 Task: Change  the formatting of the data to Which is Less than 5, In conditional formating, put the option 'Green Fill with Dark Green Text. 'Save page  Excelerate Sales book
Action: Mouse moved to (77, 173)
Screenshot: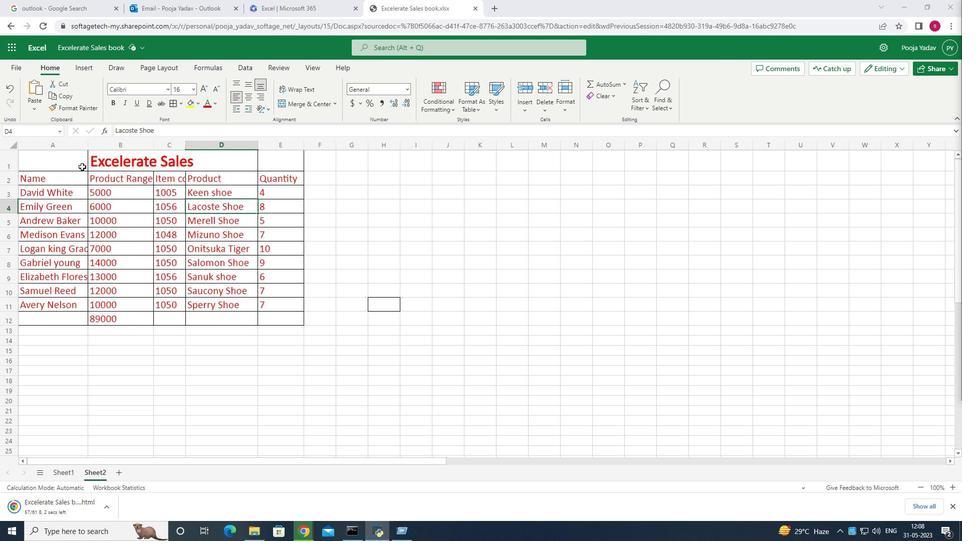 
Action: Mouse pressed left at (77, 173)
Screenshot: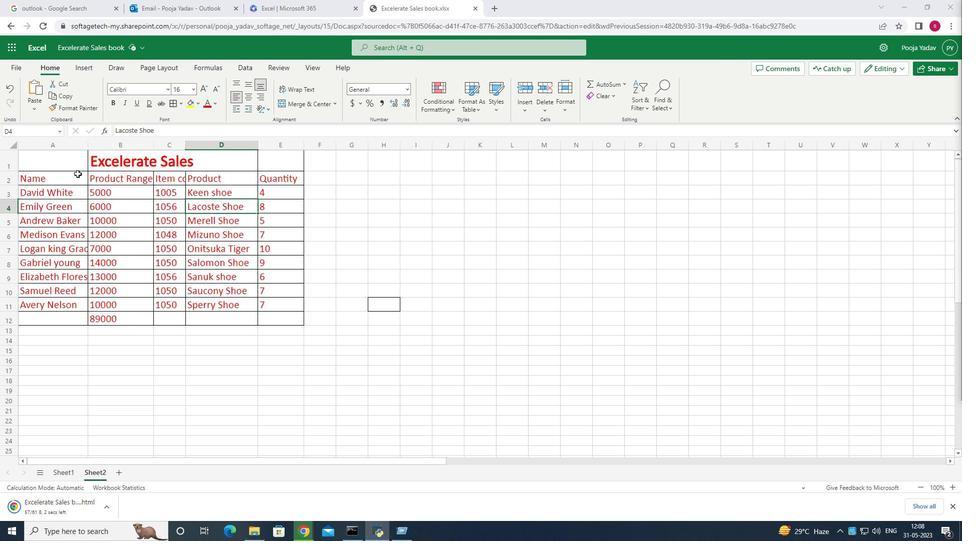 
Action: Mouse moved to (73, 168)
Screenshot: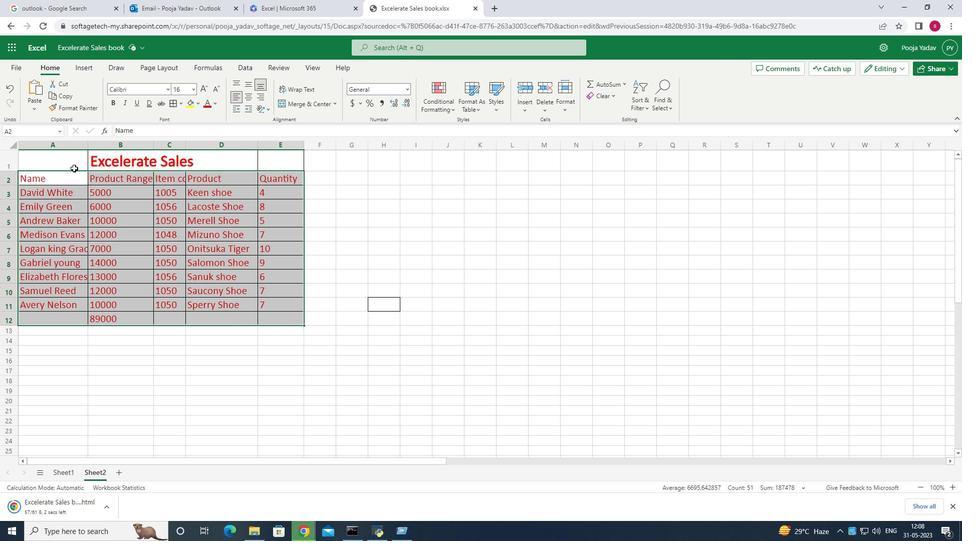 
Action: Mouse pressed left at (73, 168)
Screenshot: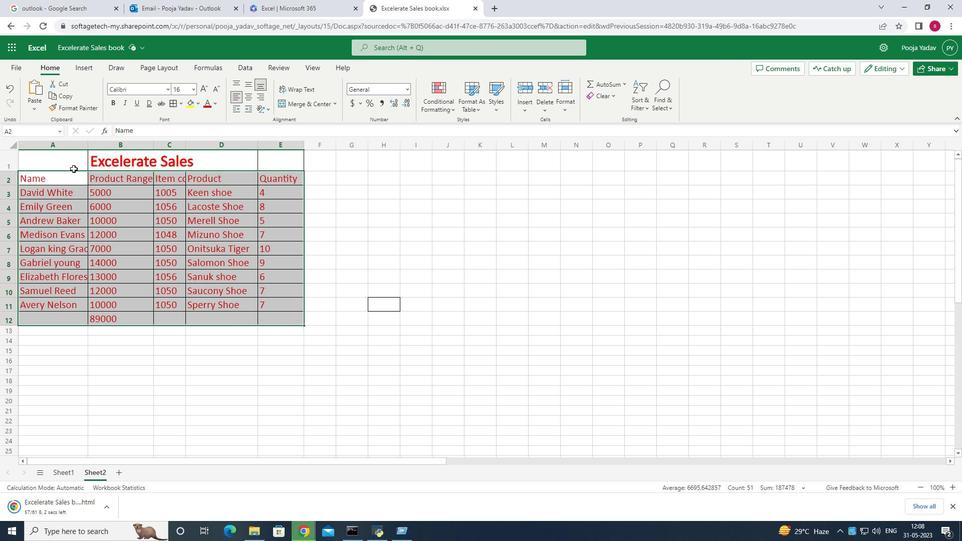 
Action: Mouse moved to (63, 166)
Screenshot: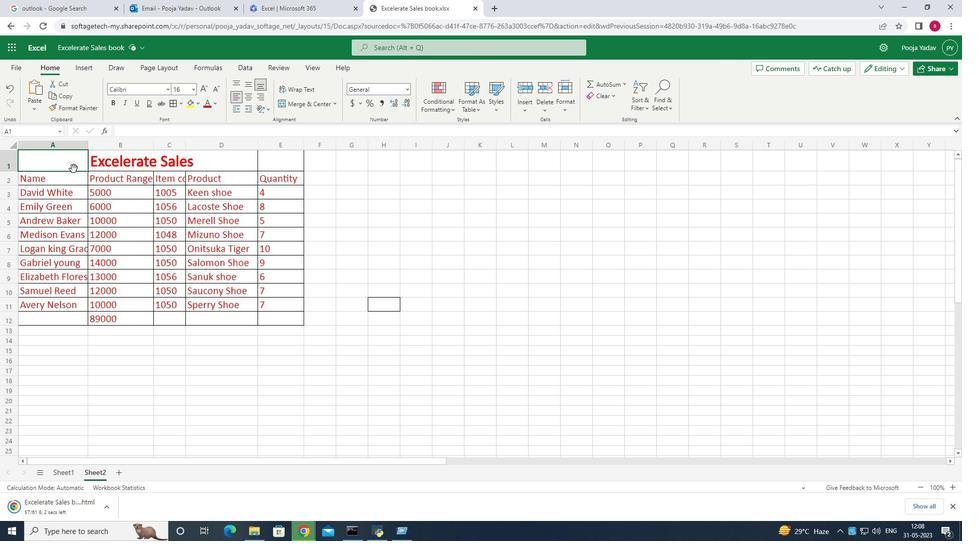 
Action: Mouse pressed left at (63, 166)
Screenshot: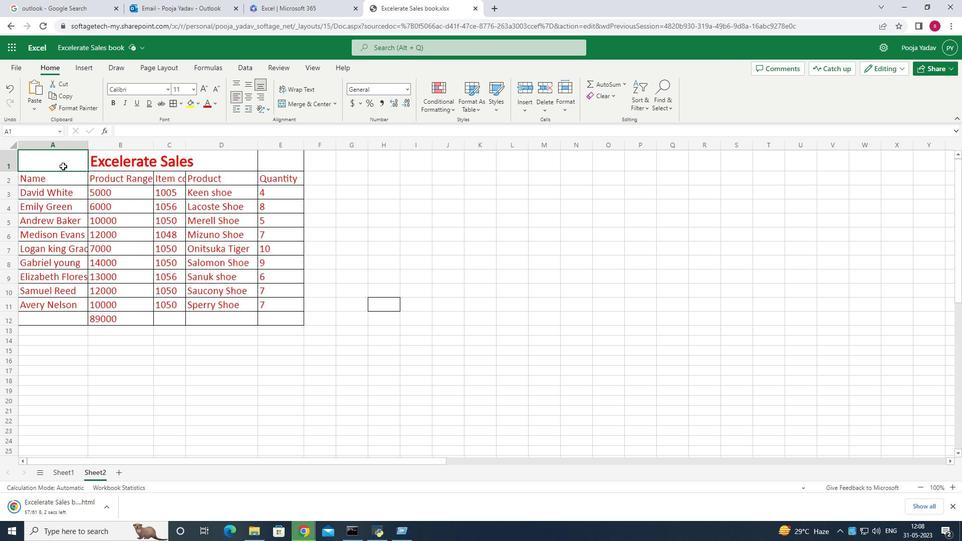 
Action: Mouse moved to (189, 93)
Screenshot: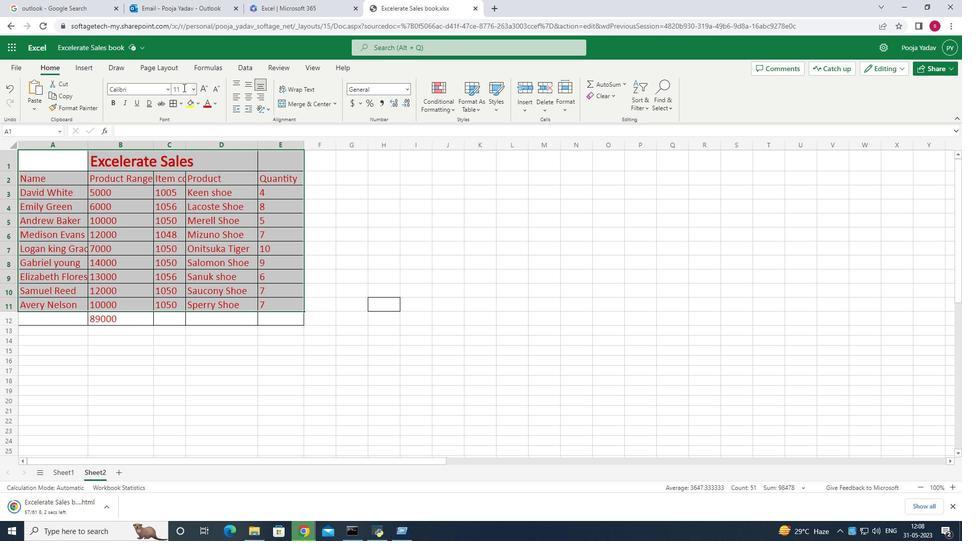 
Action: Mouse pressed left at (189, 93)
Screenshot: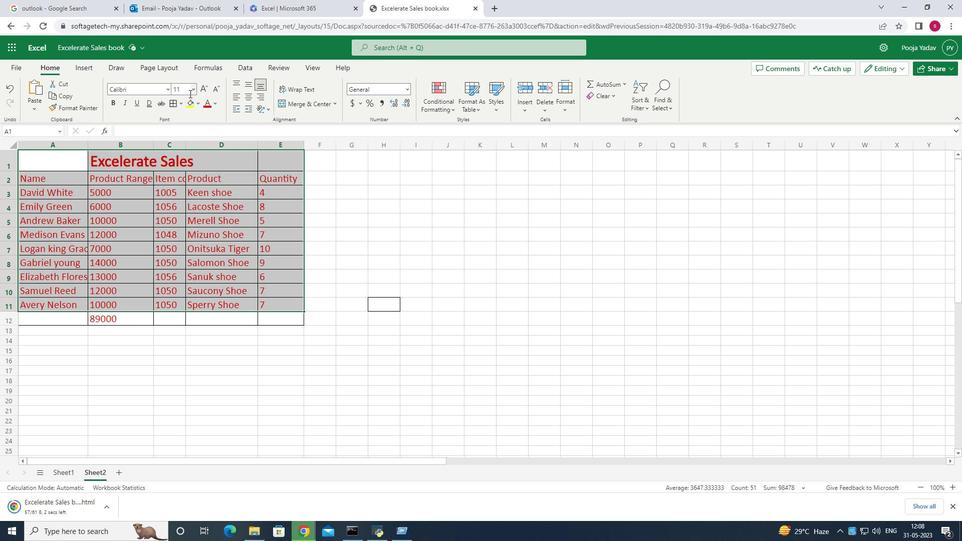 
Action: Mouse moved to (81, 154)
Screenshot: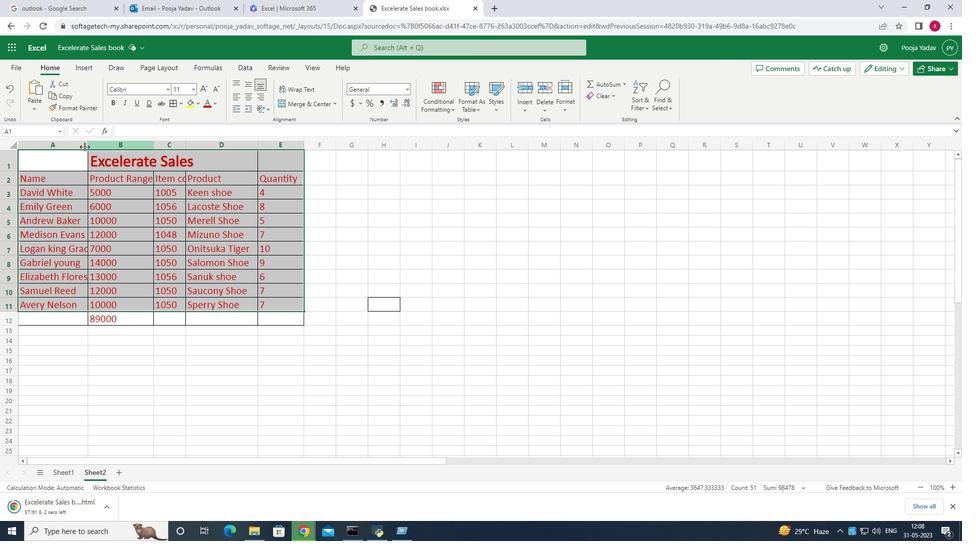 
Action: Mouse pressed left at (81, 154)
Screenshot: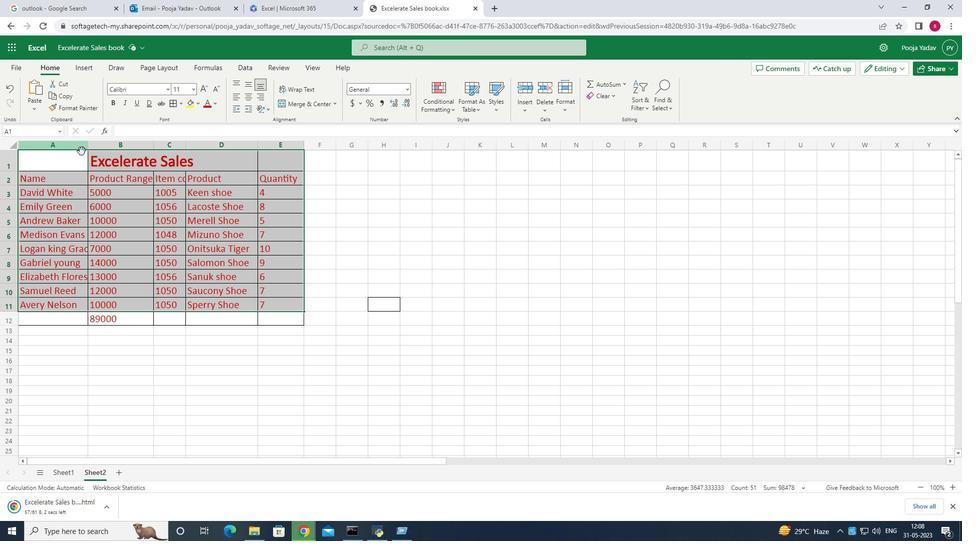 
Action: Mouse moved to (81, 154)
Screenshot: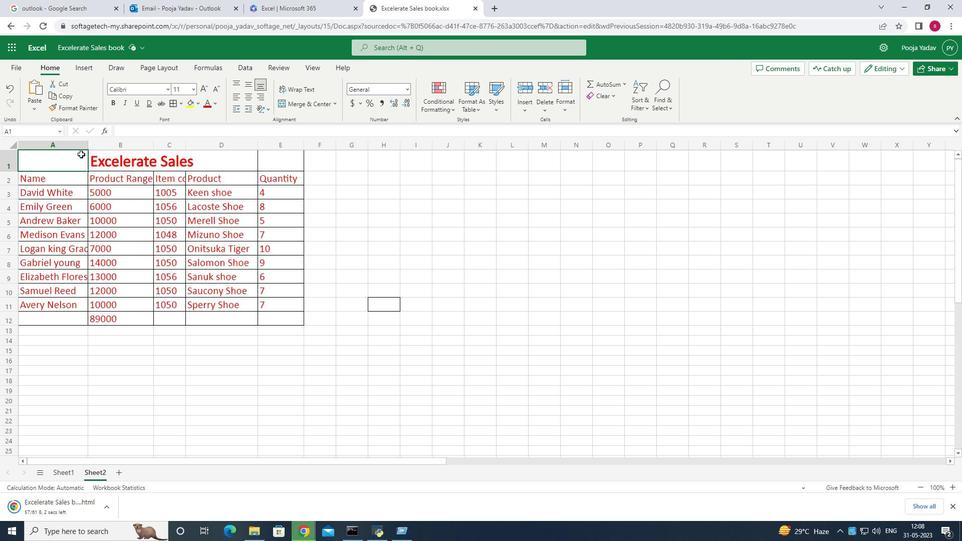 
Action: Mouse pressed left at (81, 154)
Screenshot: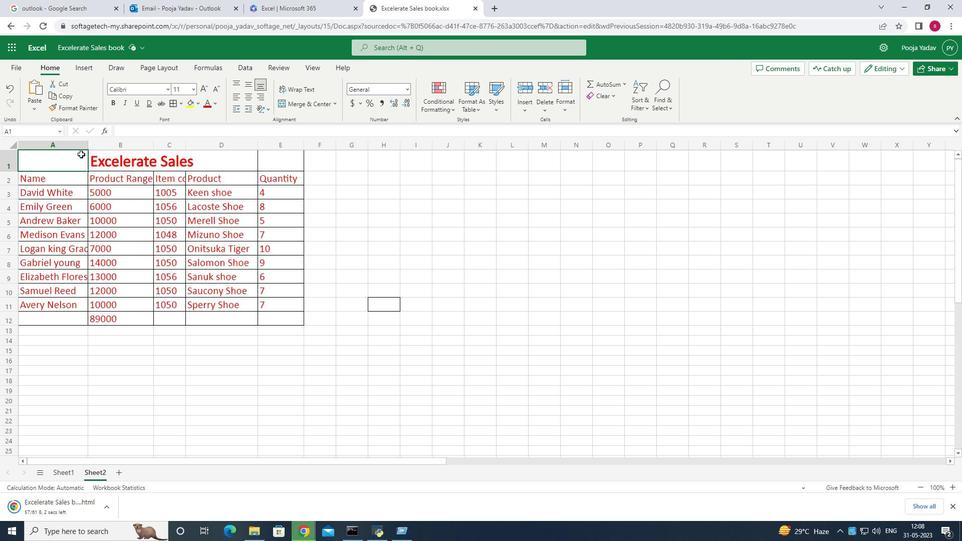
Action: Mouse moved to (204, 104)
Screenshot: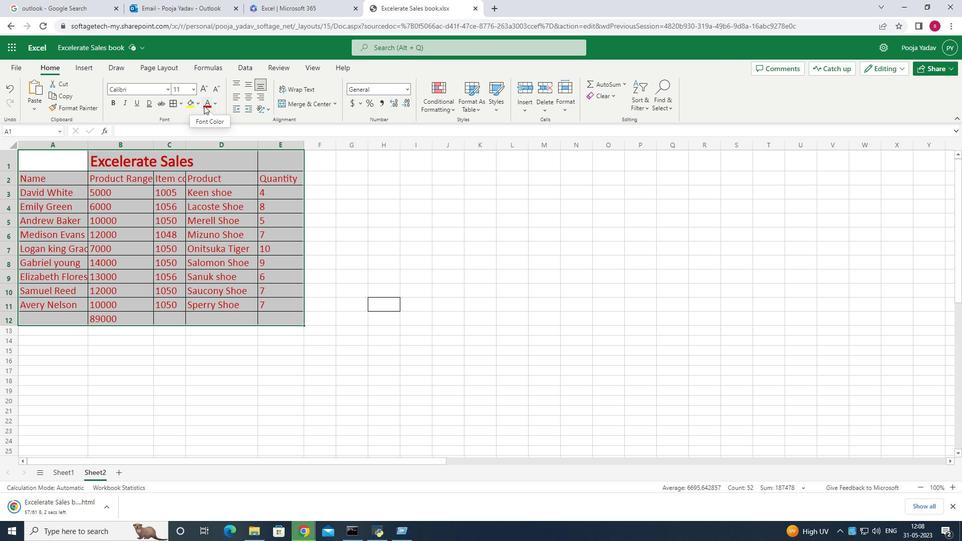 
Action: Mouse pressed left at (204, 104)
Screenshot: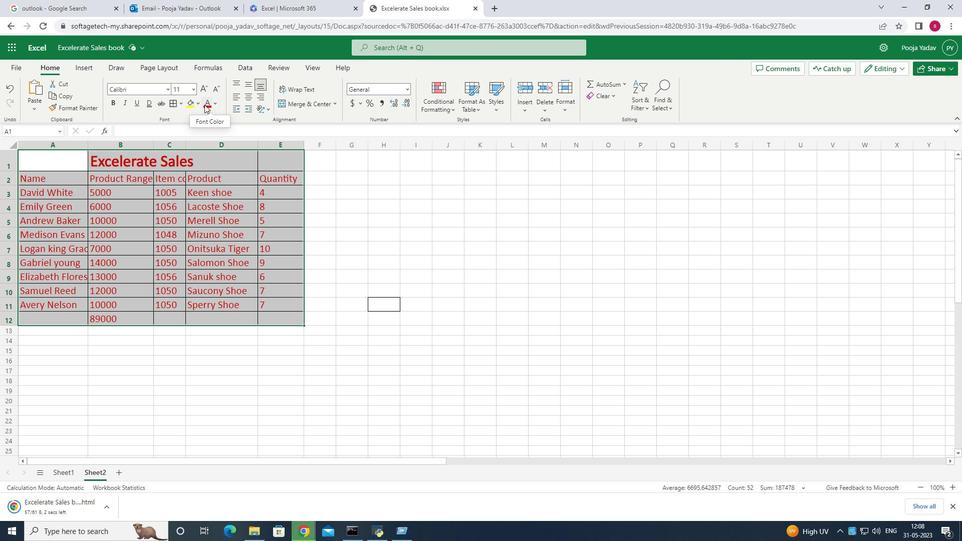 
Action: Mouse moved to (207, 106)
Screenshot: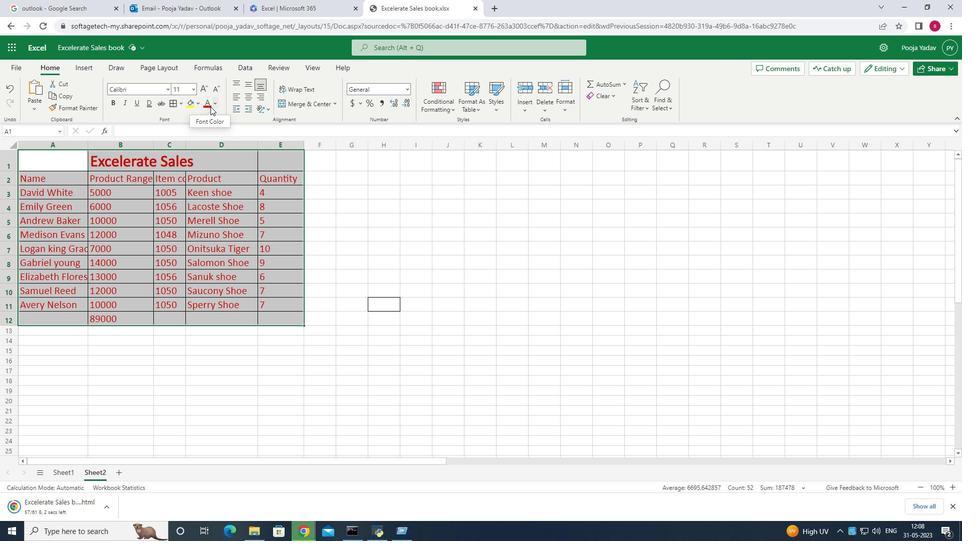 
Action: Mouse pressed left at (207, 106)
Screenshot: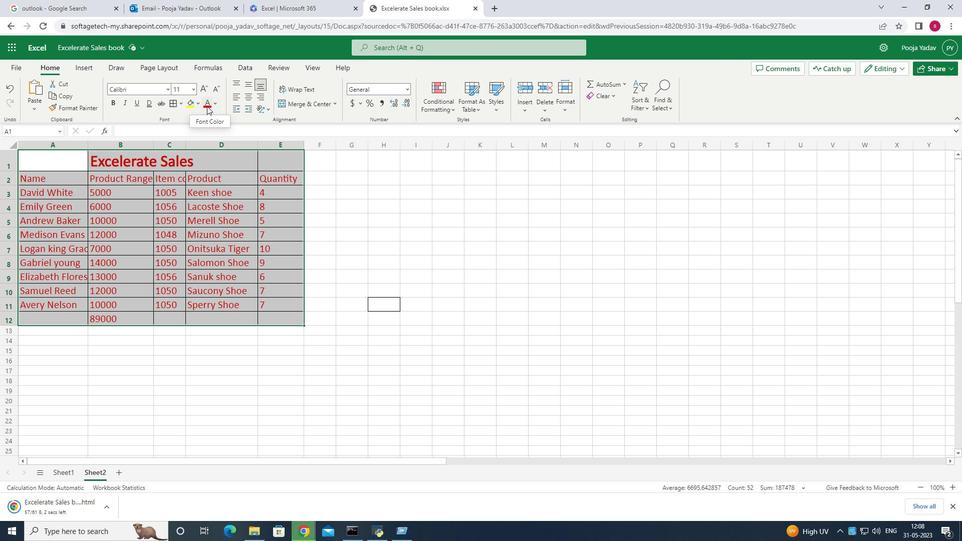 
Action: Mouse moved to (214, 101)
Screenshot: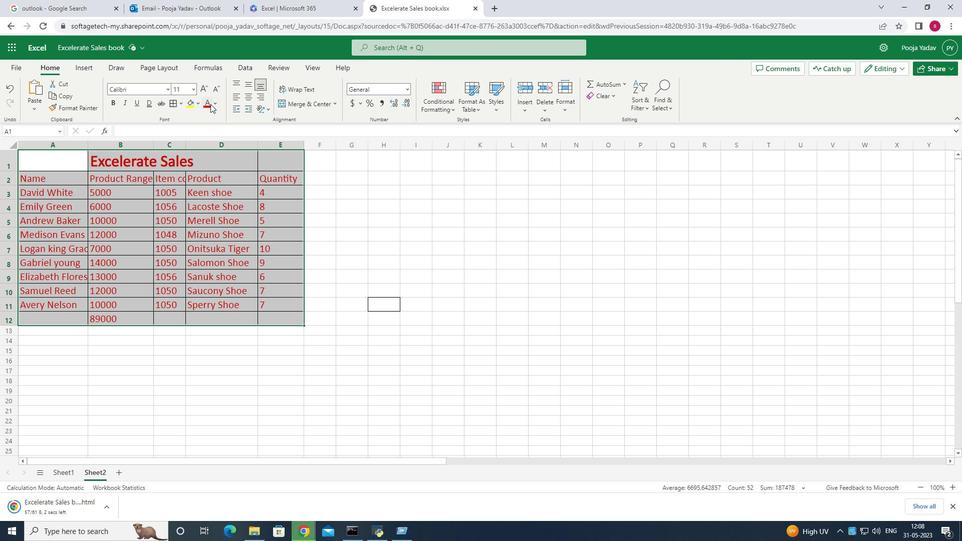 
Action: Mouse pressed left at (214, 101)
Screenshot: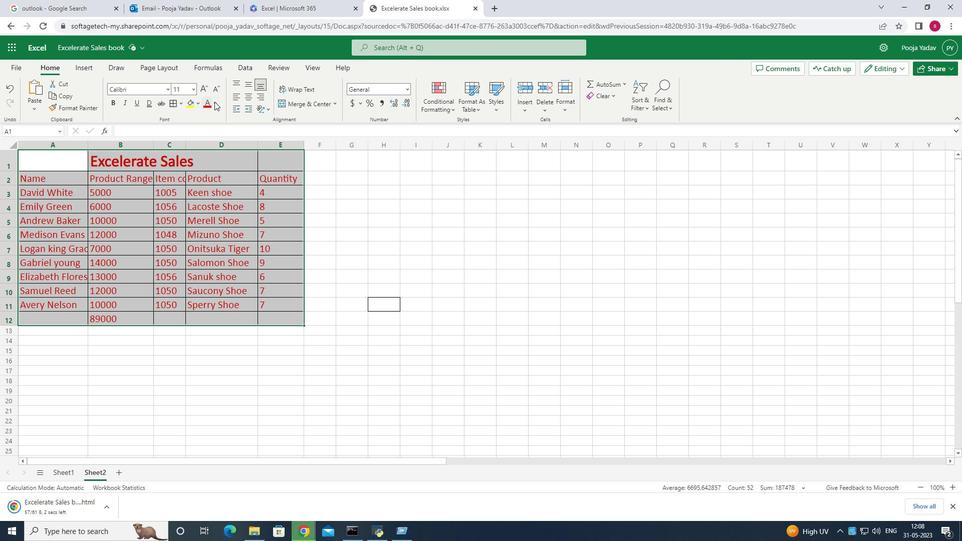 
Action: Mouse moved to (319, 197)
Screenshot: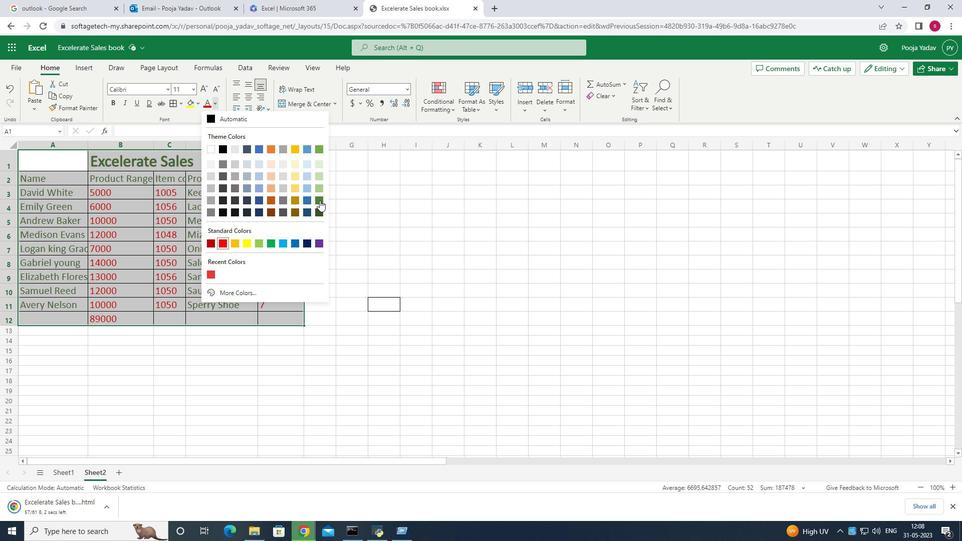 
Action: Mouse pressed left at (319, 197)
Screenshot: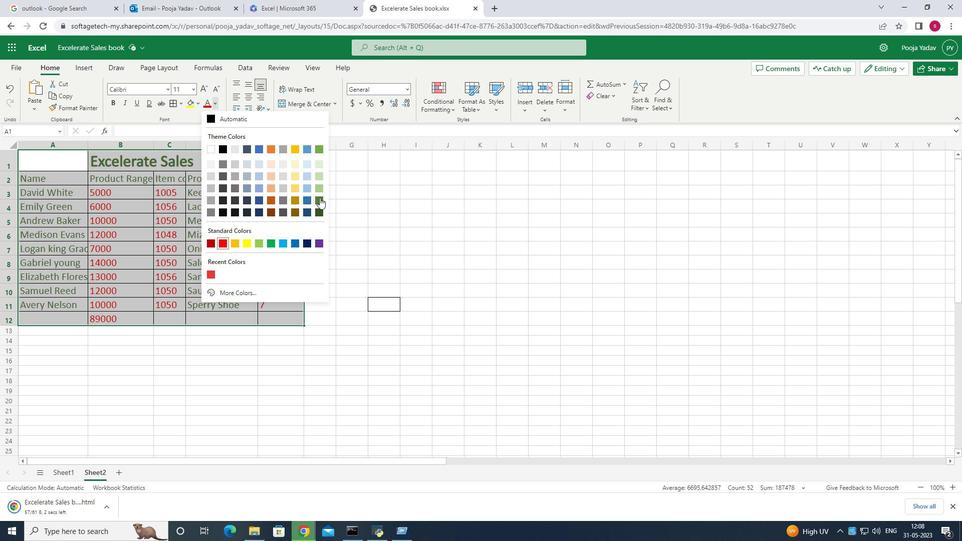 
Action: Mouse moved to (15, 66)
Screenshot: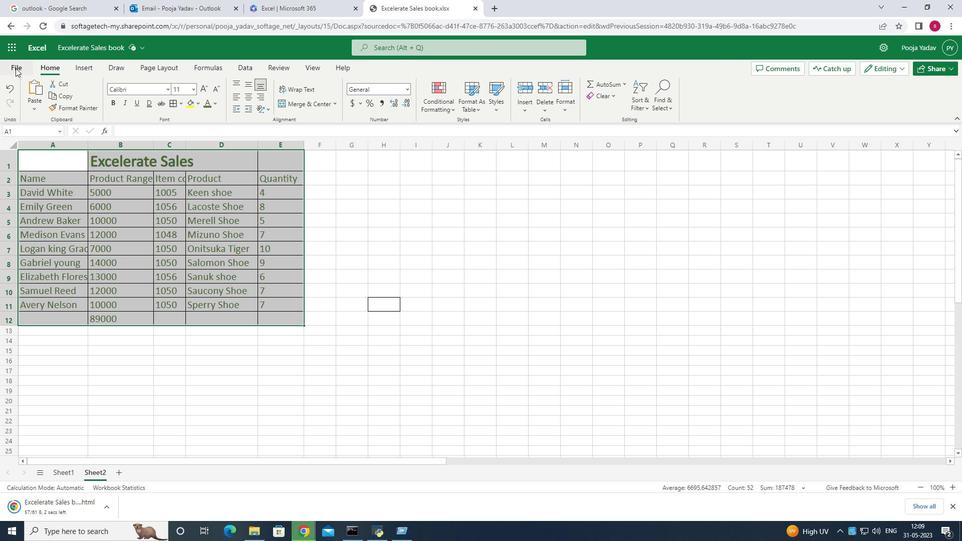 
Action: Mouse pressed left at (15, 66)
Screenshot: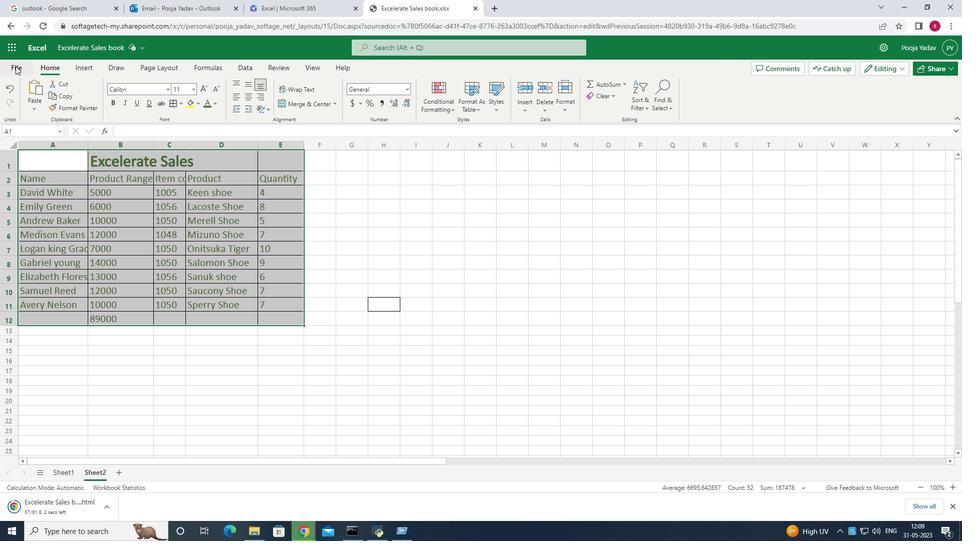 
Action: Mouse moved to (49, 167)
Screenshot: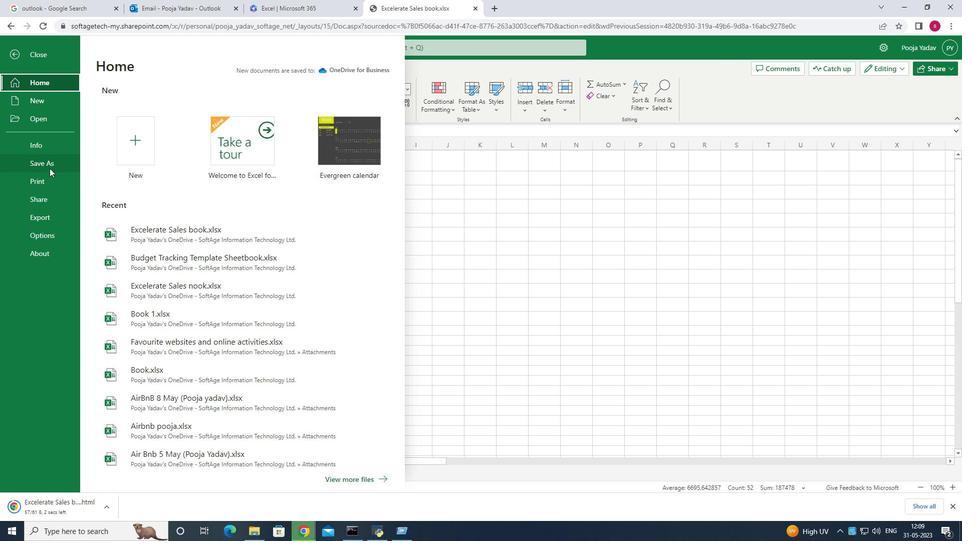 
Action: Mouse pressed left at (49, 167)
Screenshot: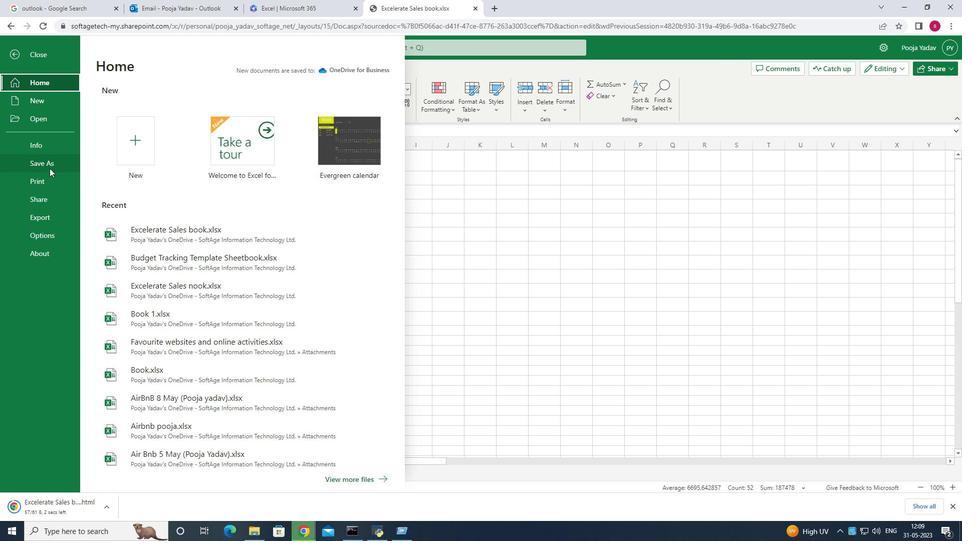 
Action: Mouse moved to (217, 97)
Screenshot: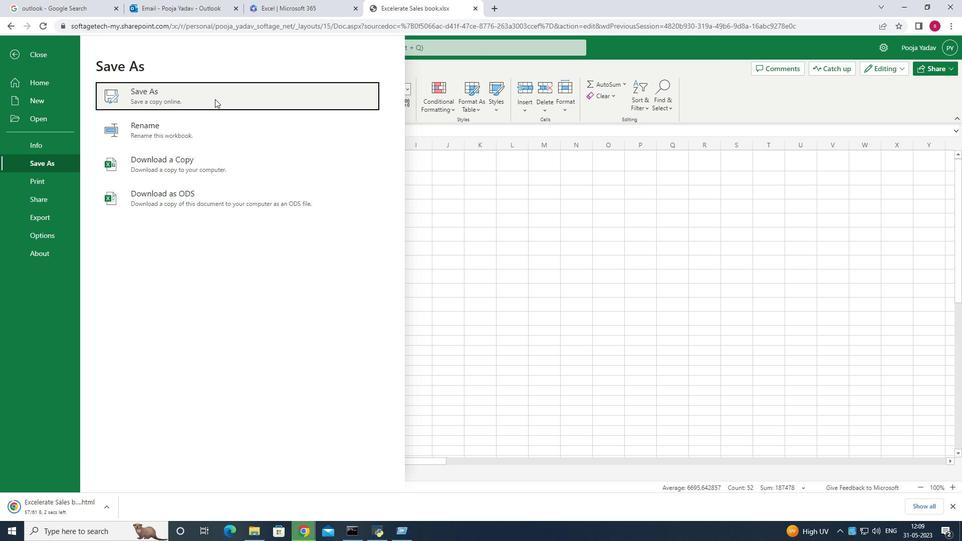 
Action: Mouse pressed left at (217, 97)
Screenshot: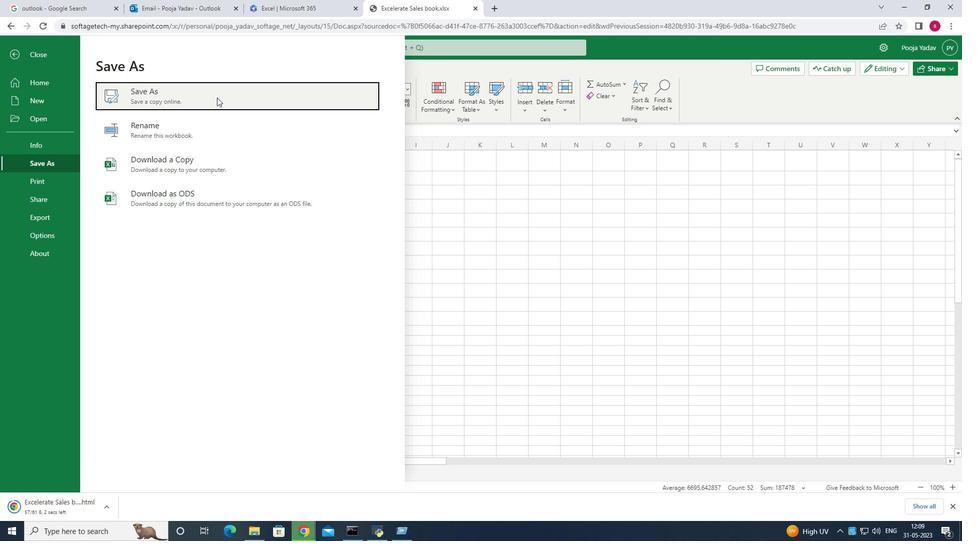 
Action: Mouse moved to (482, 275)
Screenshot: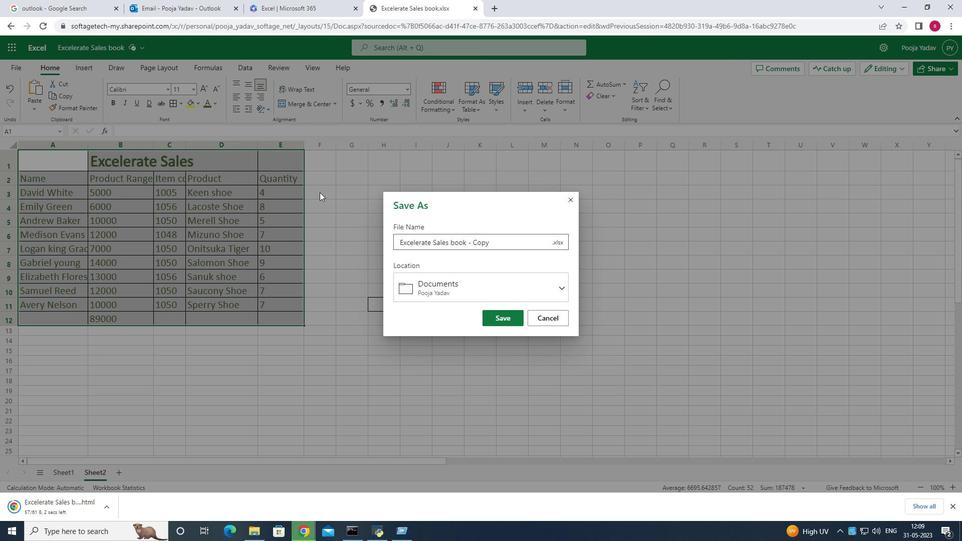 
Action: Key pressed <Key.backspace><Key.backspace><Key.backspace><Key.backspace><Key.backspace><Key.backspace><Key.backspace><Key.backspace><Key.backspace><Key.backspace><Key.backspace><Key.backspace><Key.backspace><Key.backspace><Key.backspace><Key.backspace><Key.backspace><Key.backspace><Key.backspace><Key.backspace><Key.backspace><Key.backspace><Key.backspace><Key.backspace><Key.backspace><Key.backspace><Key.backspace><Key.backspace><Key.backspace><Key.backspace><Key.backspace><Key.backspace><Key.backspace><Key.backspace><Key.backspace><Key.backspace><Key.backspace>
Screenshot: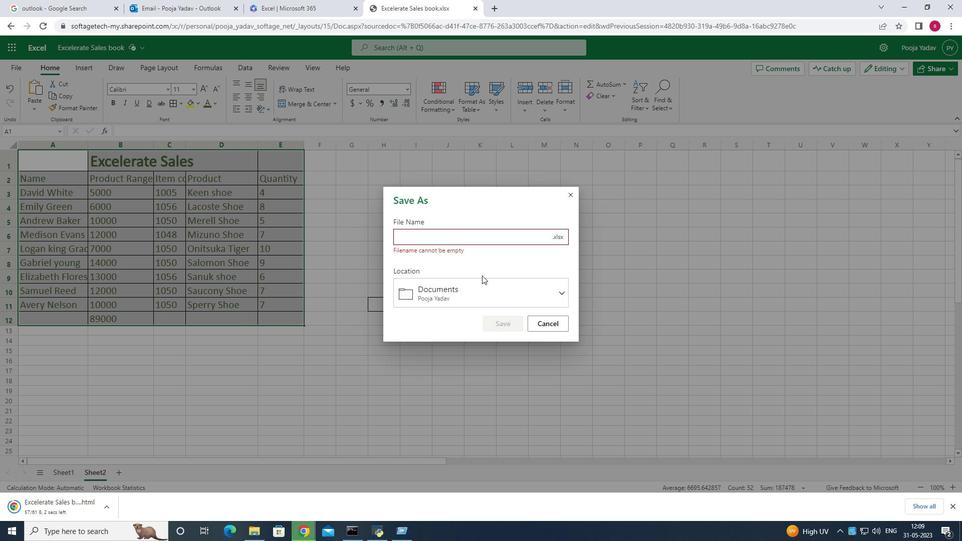 
Action: Mouse moved to (705, 322)
Screenshot: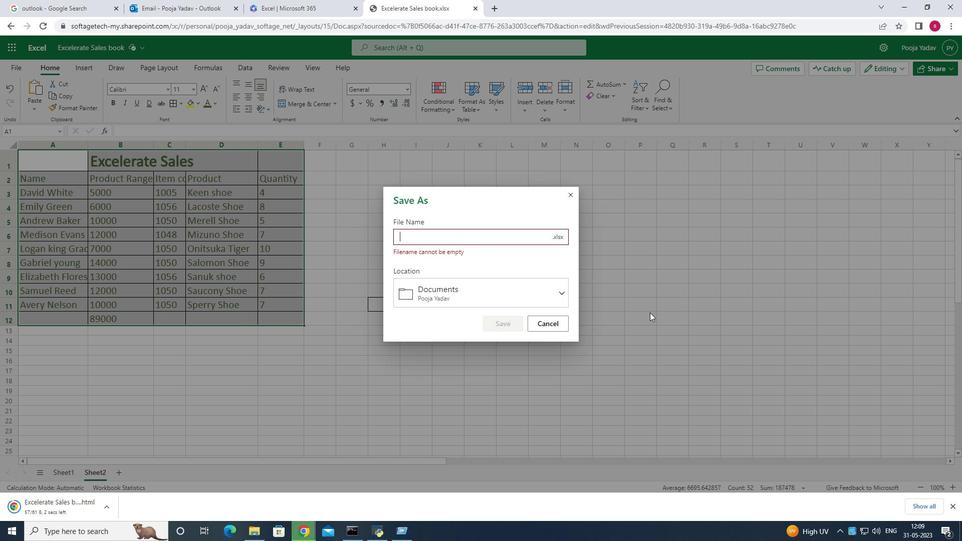 
Action: Key pressed <Key.shift>Excelerate<Key.space><Key.shift>Sales<Key.space><Key.shift>Bool<Key.backspace>k<Key.enter>
Screenshot: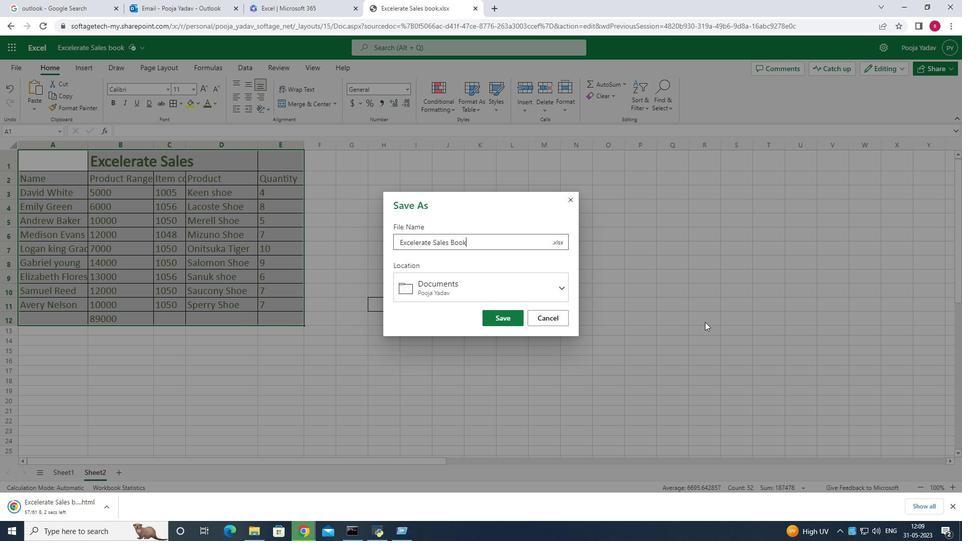 
Action: Mouse moved to (613, 234)
Screenshot: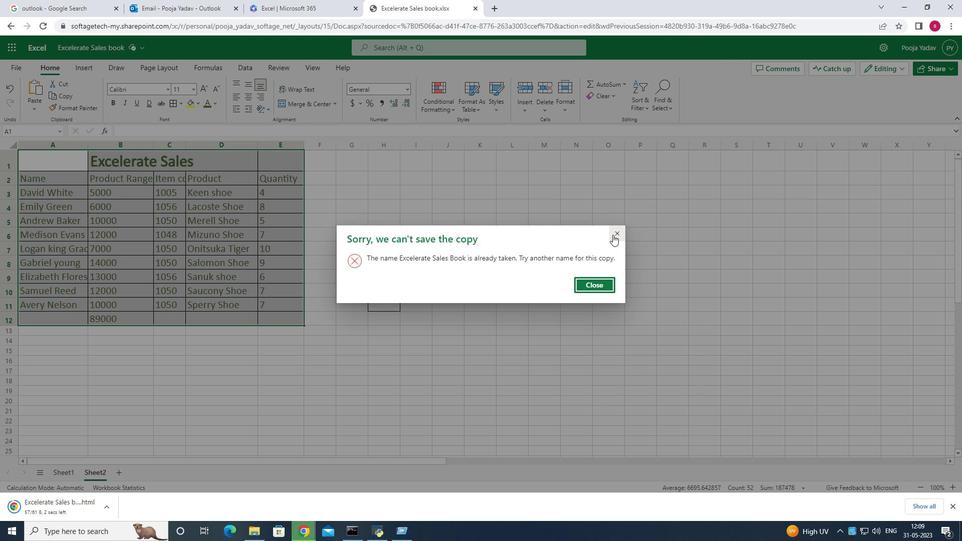 
Action: Mouse pressed left at (613, 234)
Screenshot: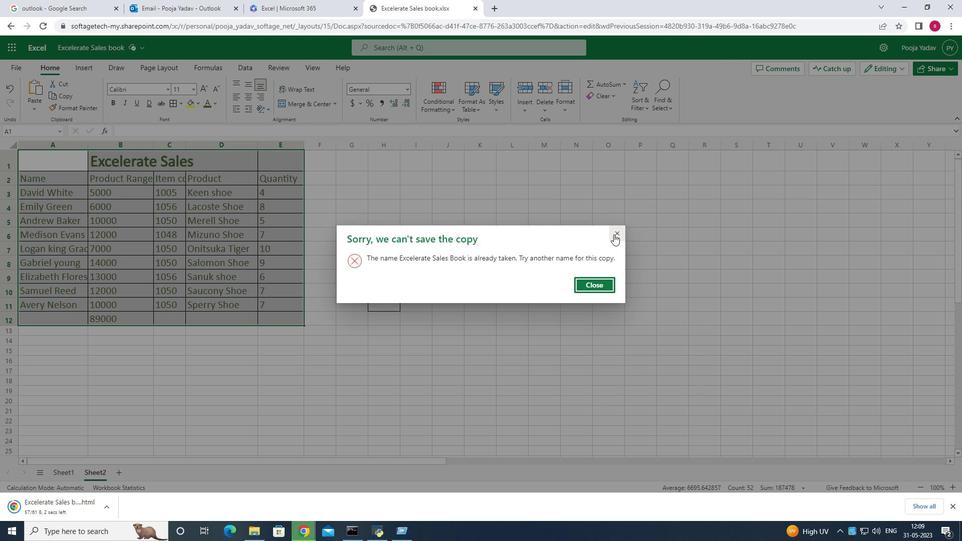 
Action: Mouse moved to (835, 342)
Screenshot: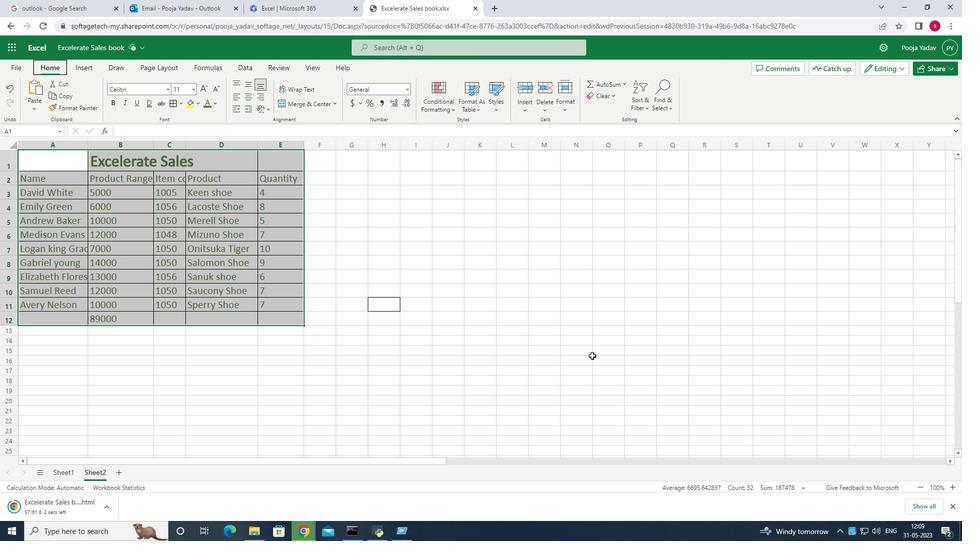 
